 Task: Create a due date automation trigger when advanced on, on the tuesday before a card is due add dates without a start date at 11:00 AM.
Action: Mouse moved to (928, 73)
Screenshot: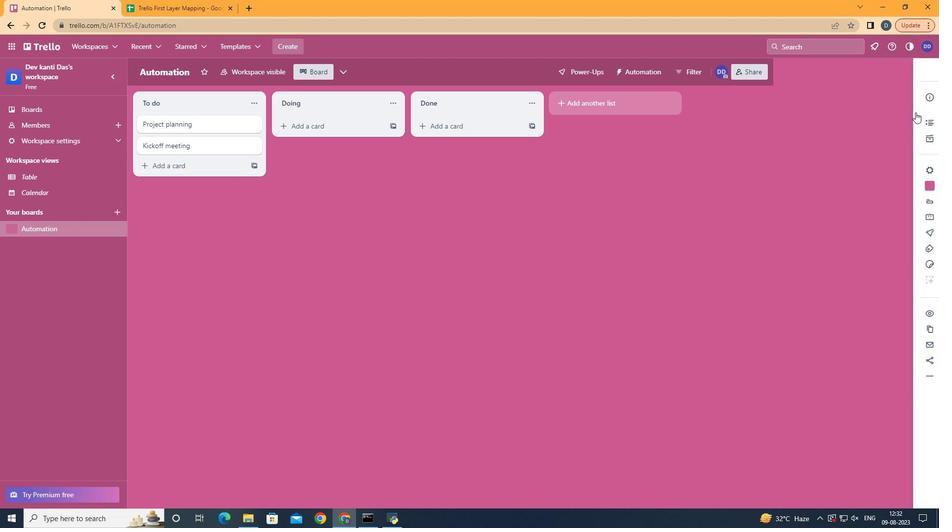
Action: Mouse pressed left at (928, 73)
Screenshot: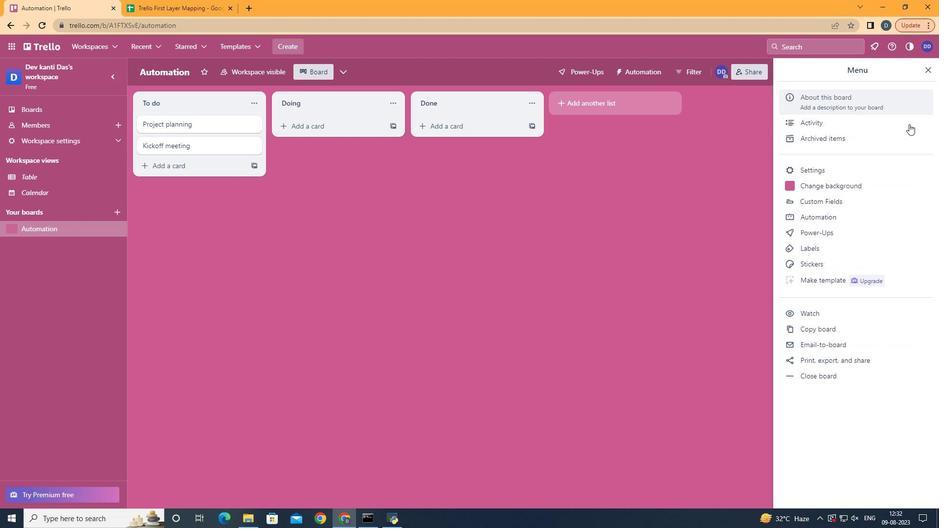 
Action: Mouse moved to (830, 214)
Screenshot: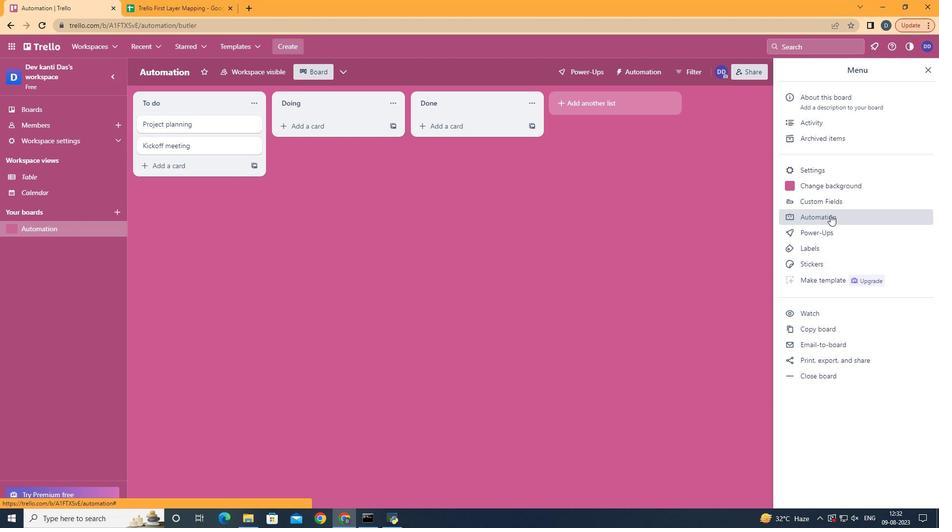 
Action: Mouse pressed left at (830, 214)
Screenshot: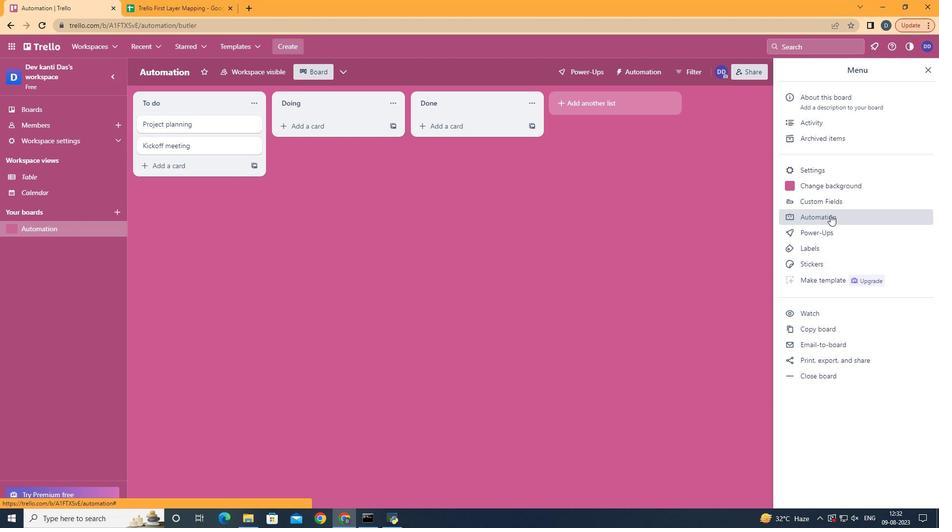 
Action: Mouse moved to (163, 197)
Screenshot: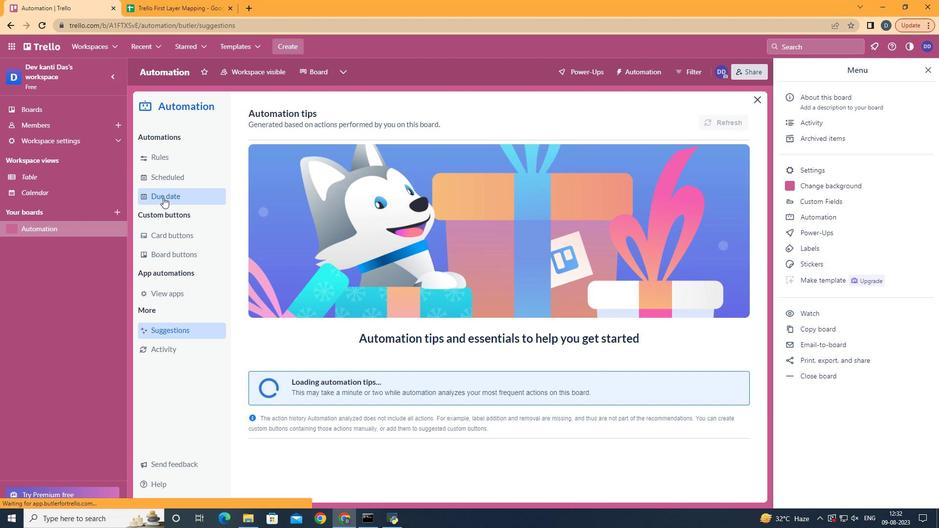 
Action: Mouse pressed left at (163, 197)
Screenshot: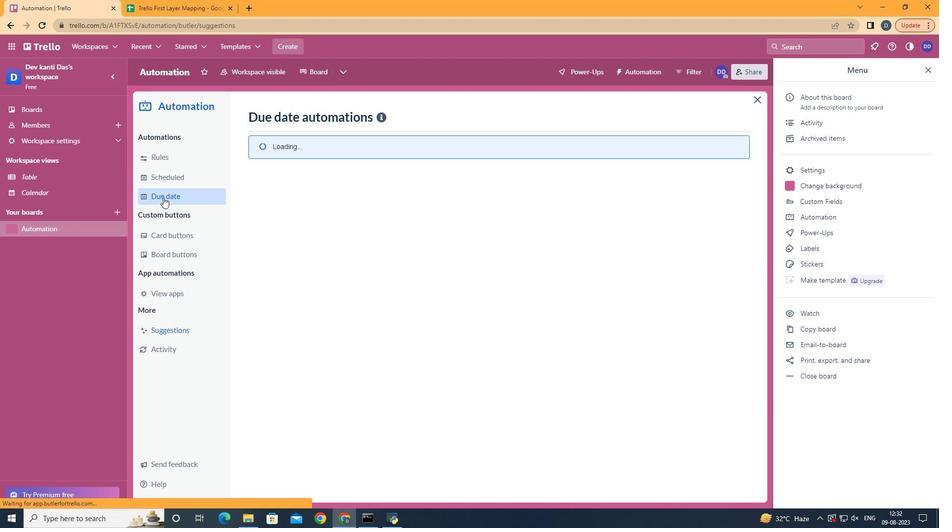
Action: Mouse moved to (689, 119)
Screenshot: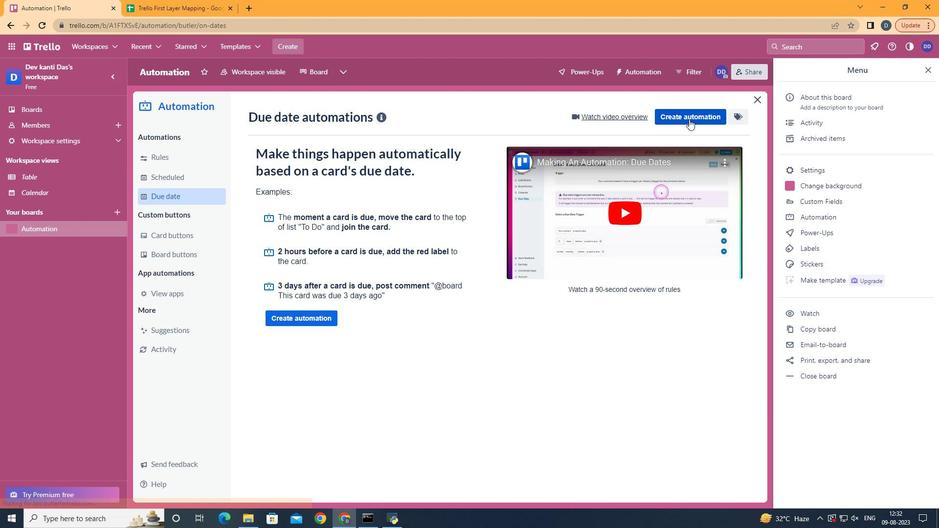 
Action: Mouse pressed left at (689, 119)
Screenshot: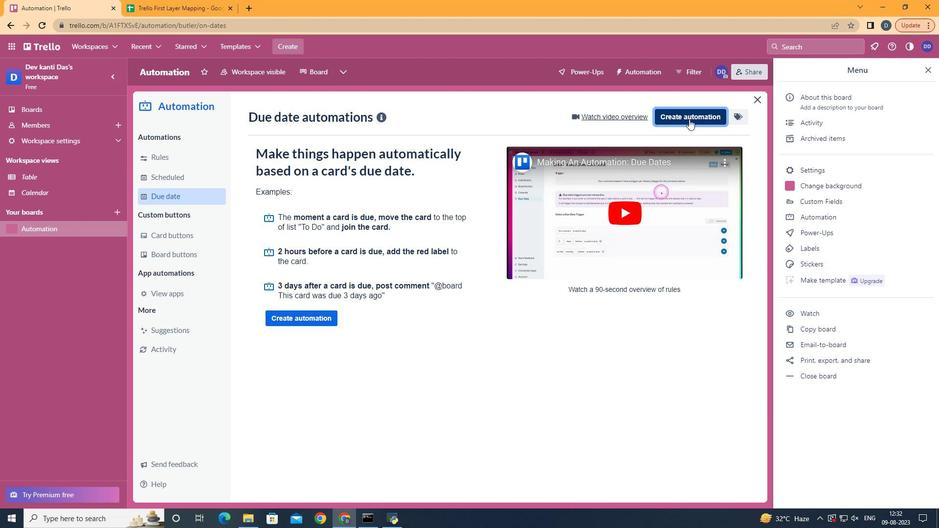 
Action: Mouse moved to (484, 210)
Screenshot: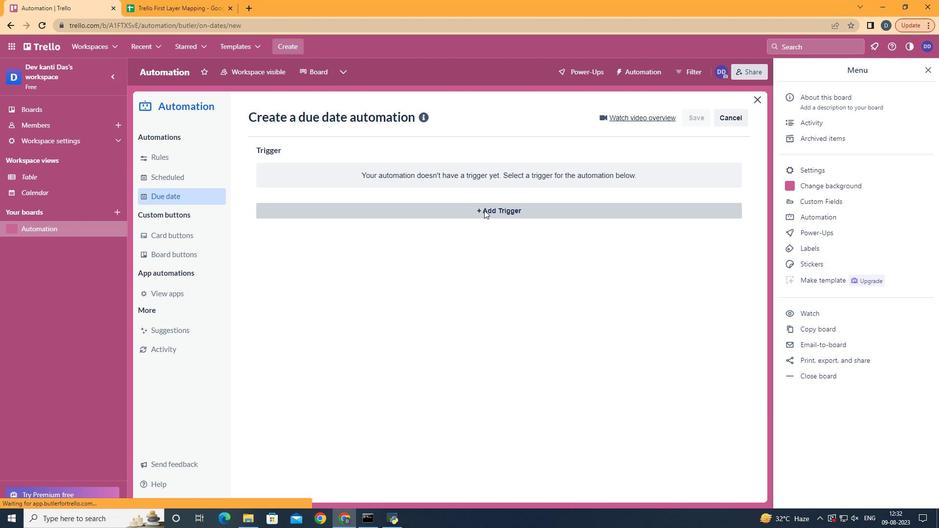 
Action: Mouse pressed left at (484, 210)
Screenshot: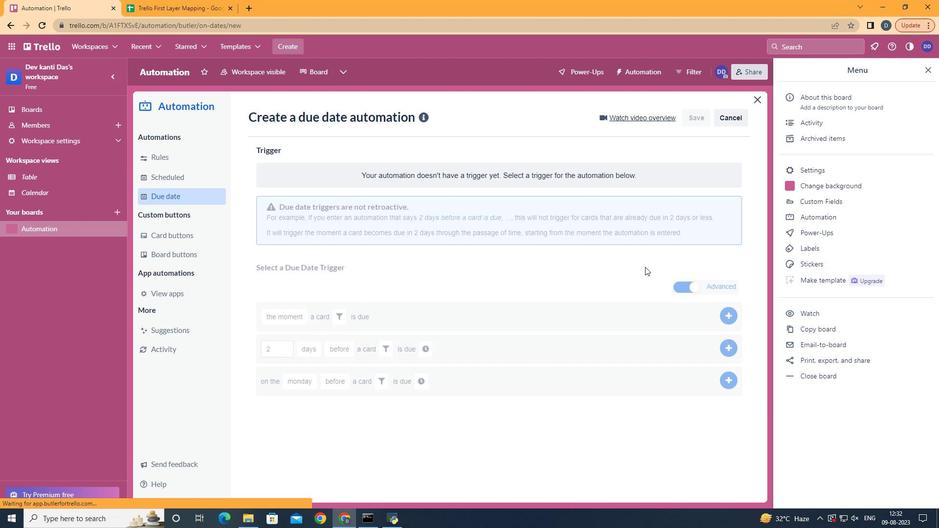 
Action: Mouse moved to (308, 275)
Screenshot: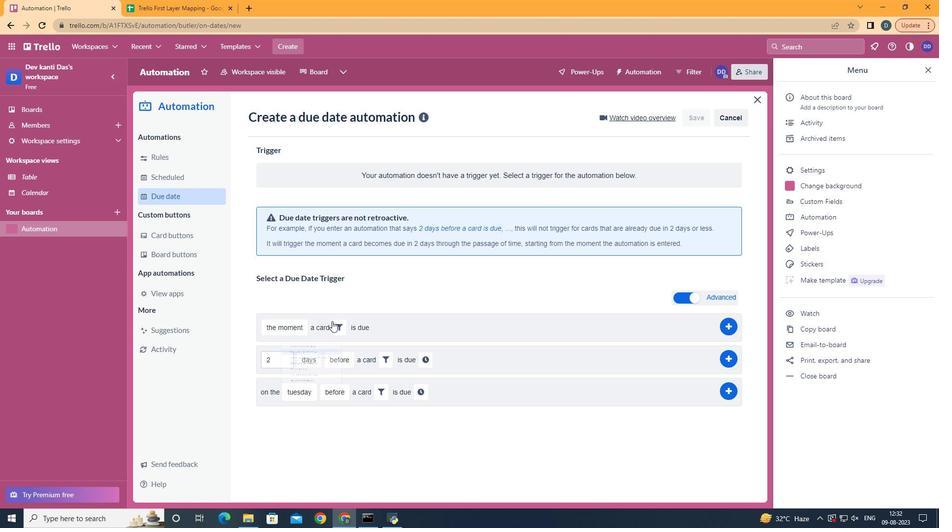 
Action: Mouse pressed left at (308, 275)
Screenshot: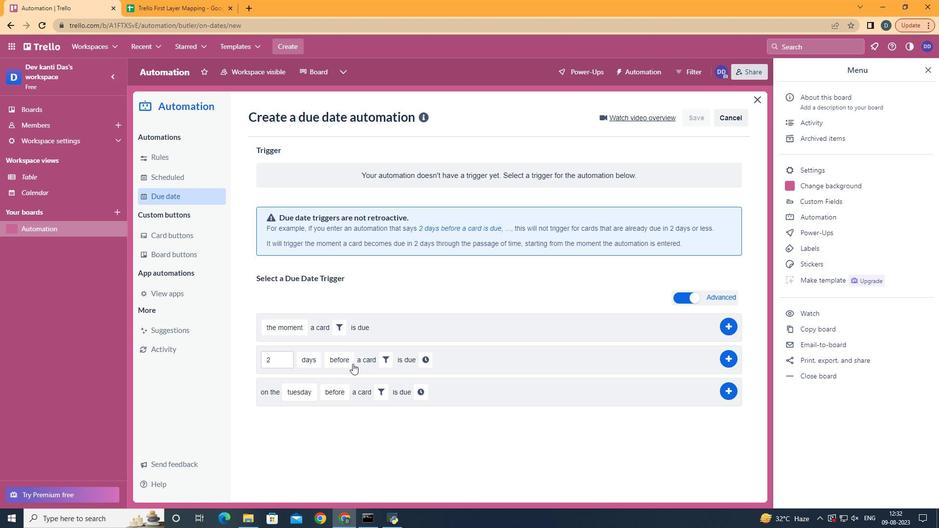 
Action: Mouse moved to (347, 405)
Screenshot: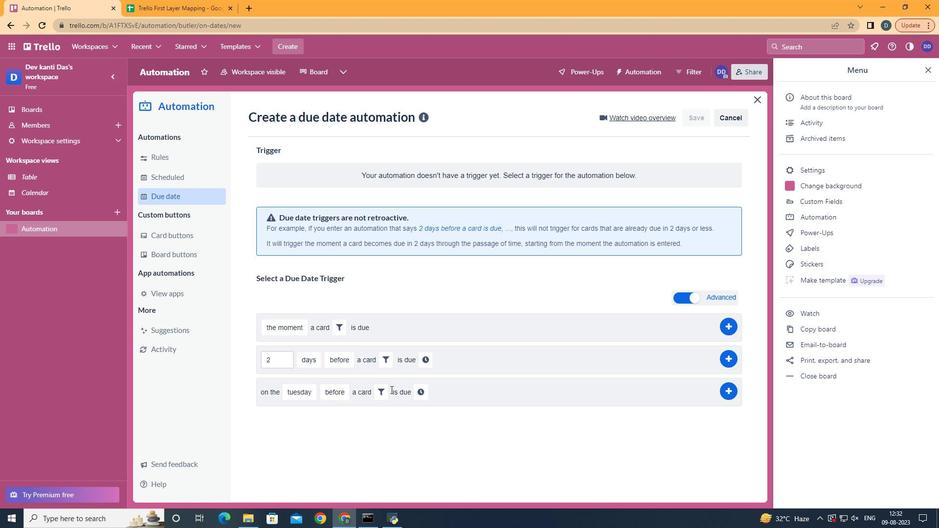 
Action: Mouse pressed left at (346, 405)
Screenshot: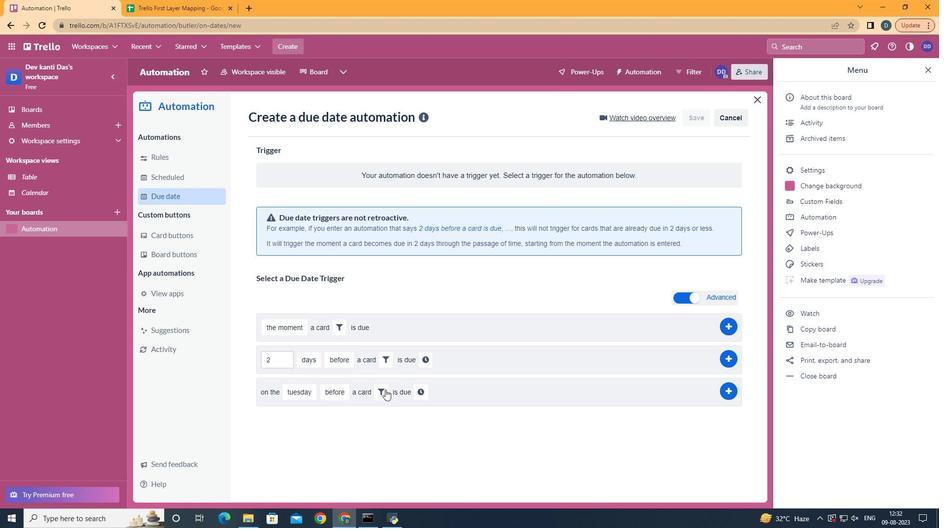 
Action: Mouse moved to (383, 389)
Screenshot: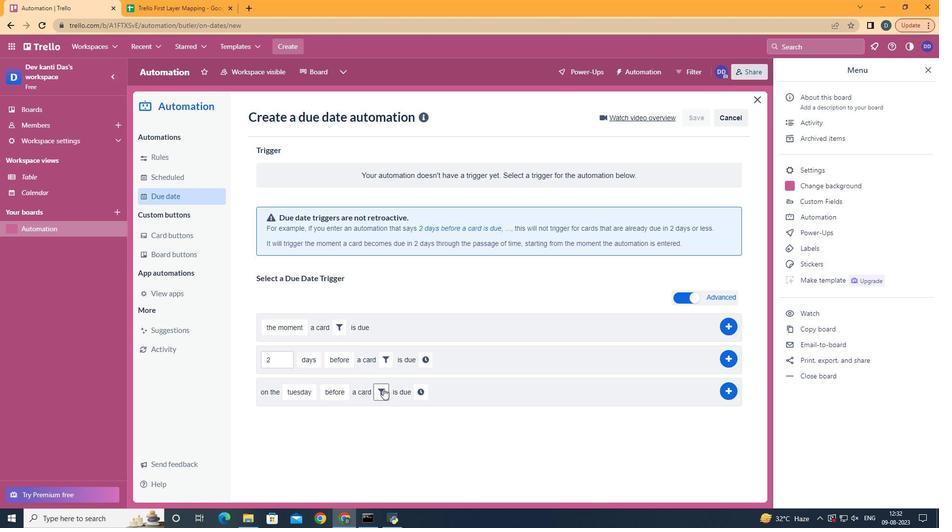 
Action: Mouse pressed left at (383, 389)
Screenshot: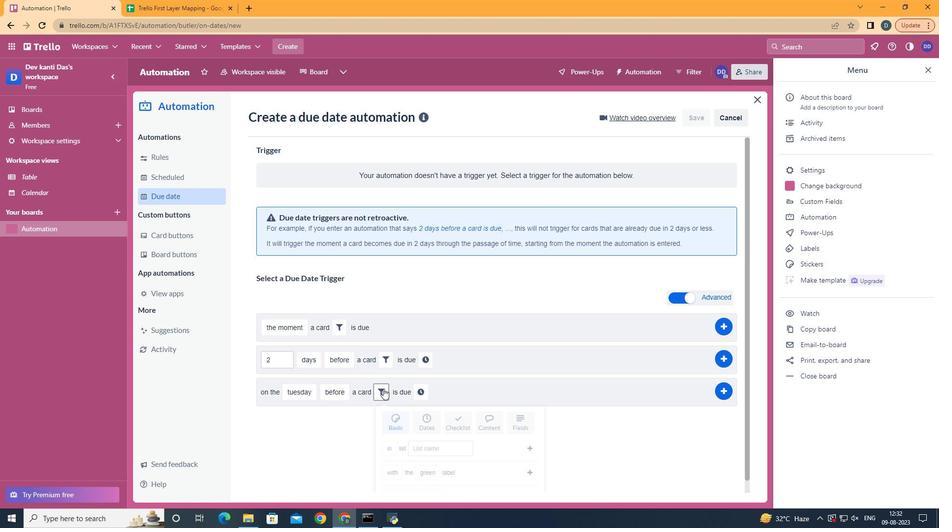 
Action: Mouse moved to (430, 426)
Screenshot: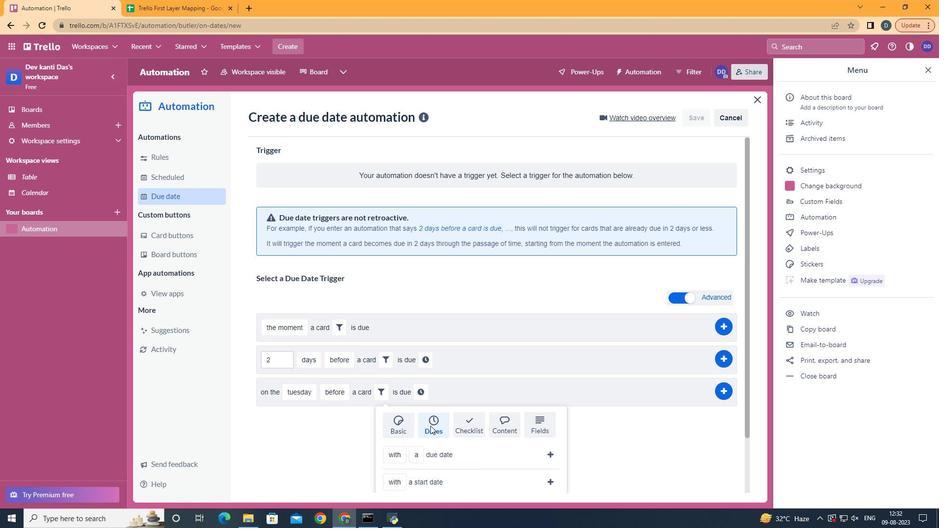 
Action: Mouse pressed left at (430, 426)
Screenshot: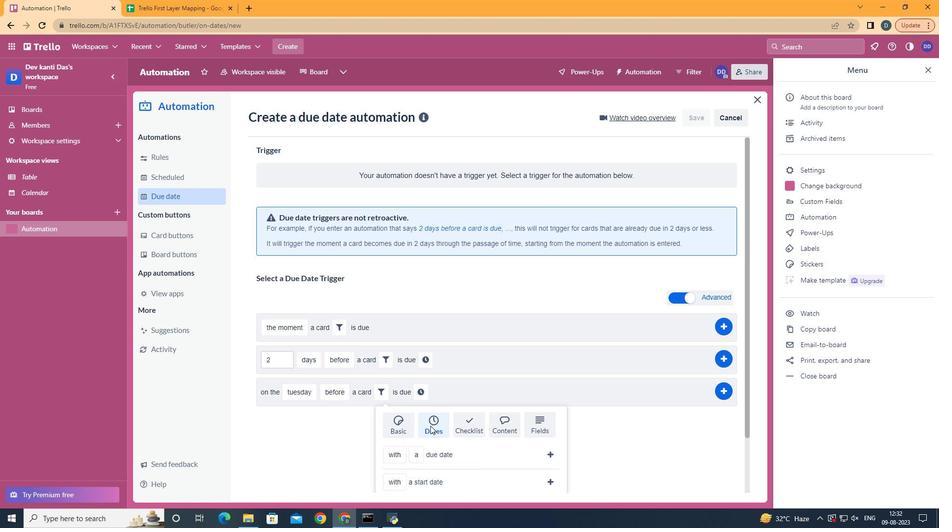 
Action: Mouse moved to (430, 428)
Screenshot: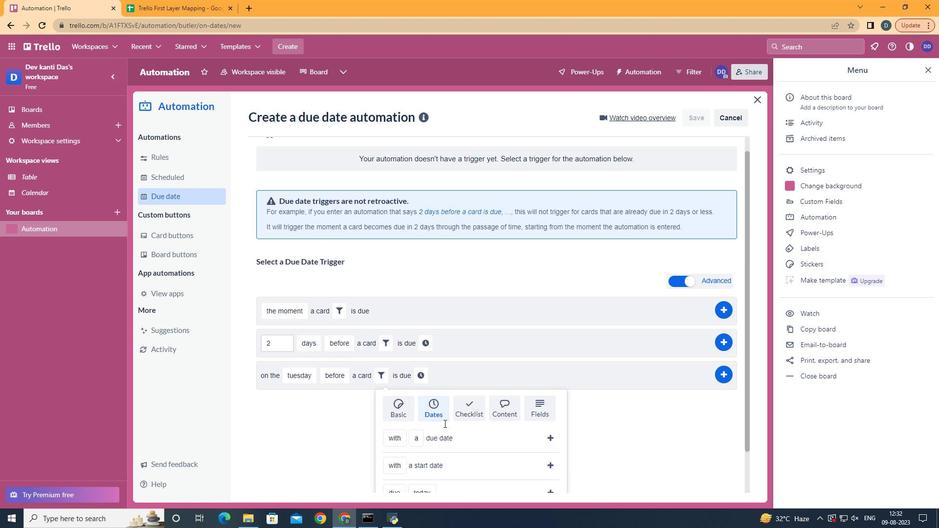 
Action: Mouse scrolled (430, 427) with delta (0, 0)
Screenshot: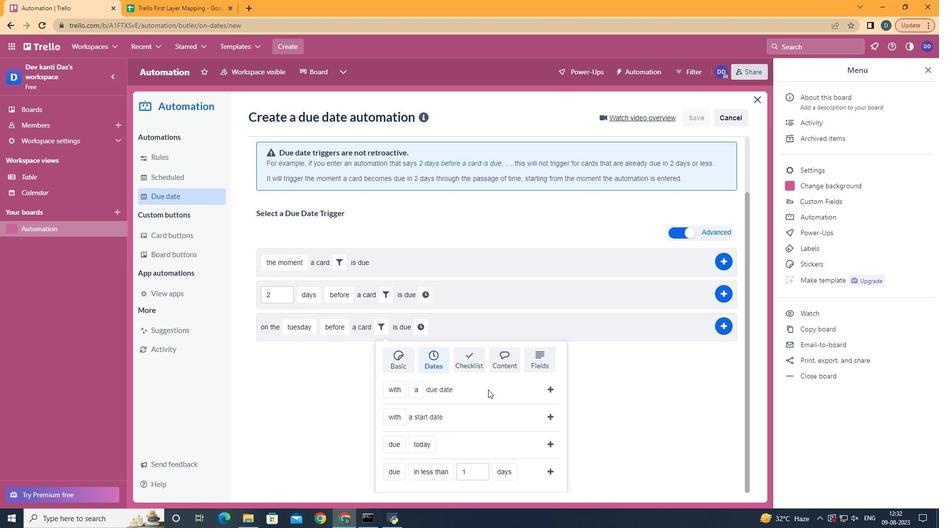 
Action: Mouse scrolled (430, 427) with delta (0, 0)
Screenshot: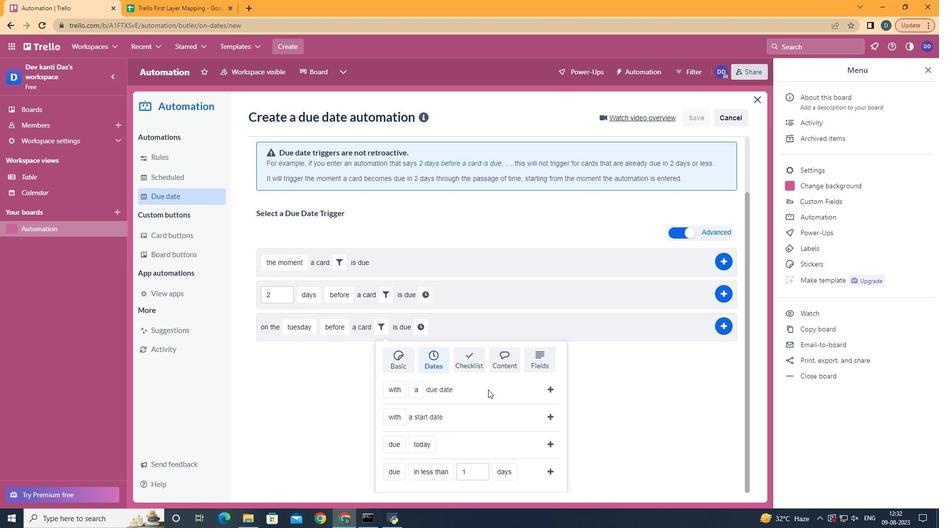 
Action: Mouse scrolled (430, 427) with delta (0, 0)
Screenshot: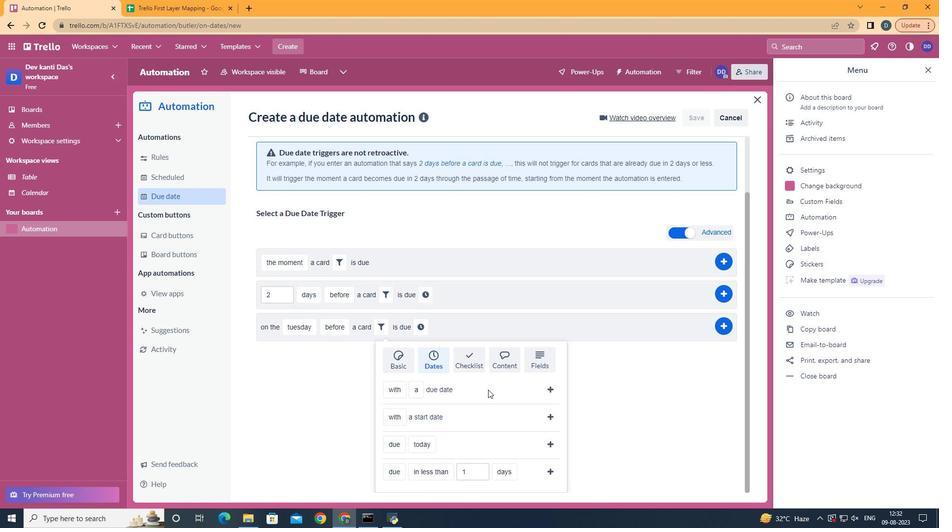 
Action: Mouse moved to (404, 453)
Screenshot: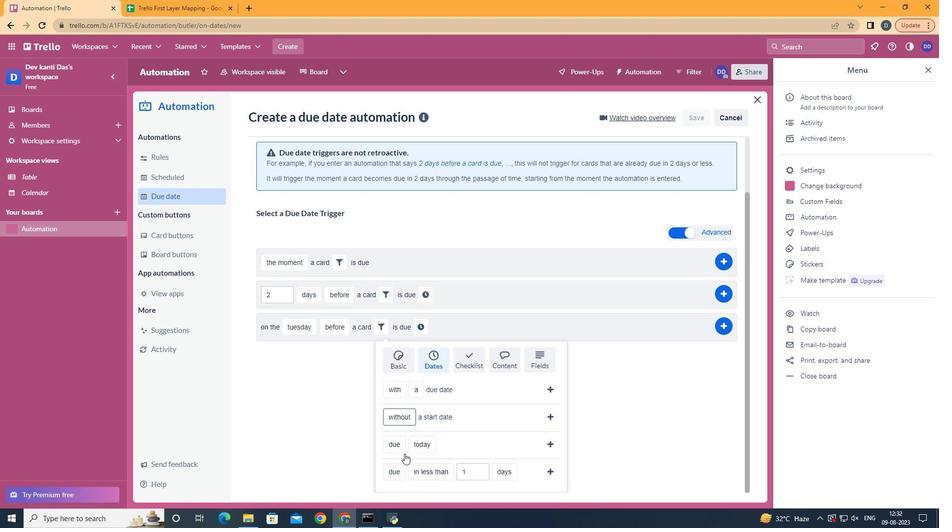 
Action: Mouse pressed left at (404, 453)
Screenshot: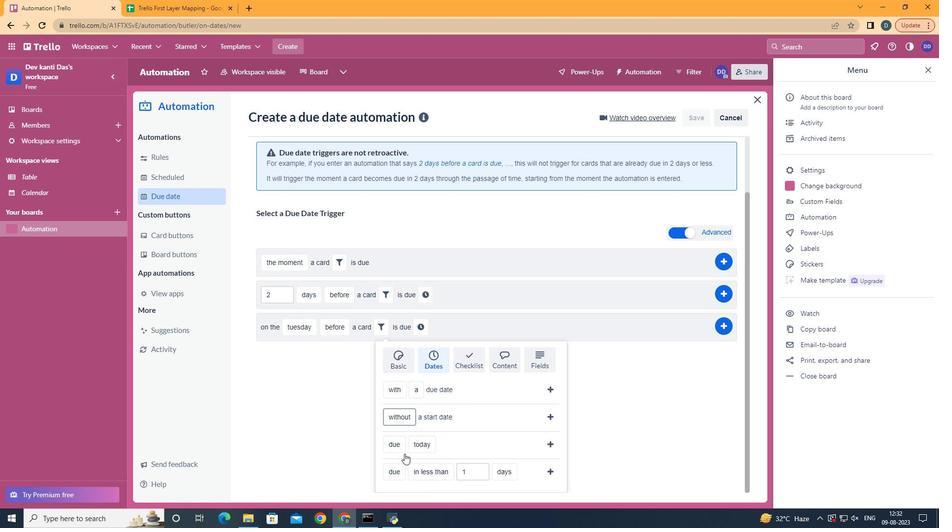 
Action: Mouse moved to (550, 414)
Screenshot: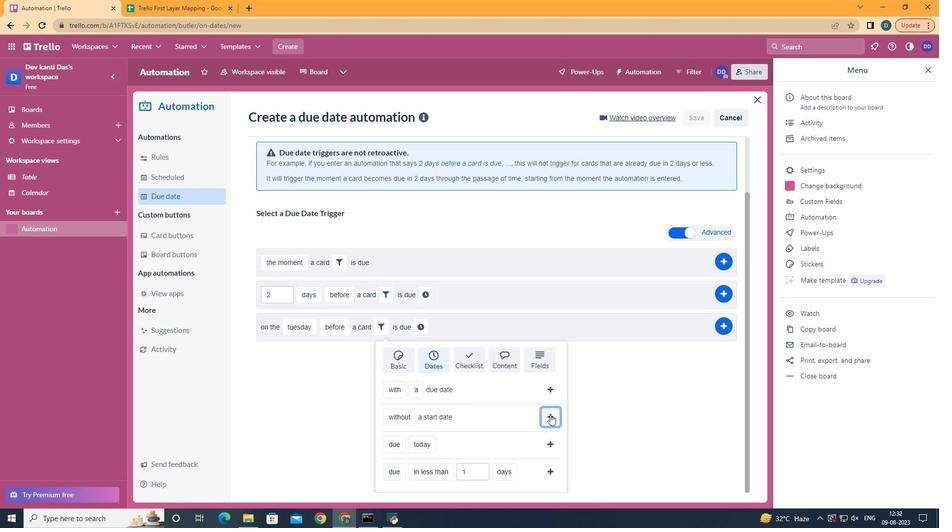 
Action: Mouse pressed left at (550, 414)
Screenshot: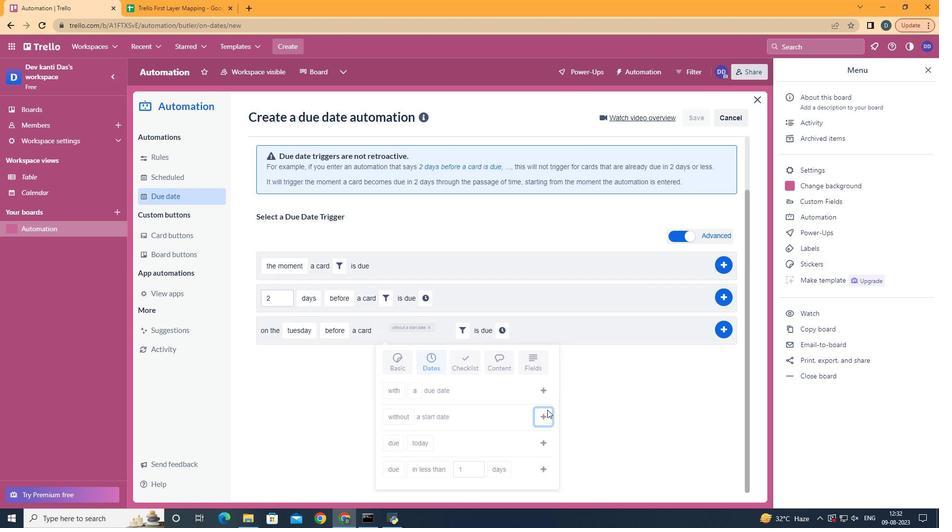 
Action: Mouse moved to (501, 386)
Screenshot: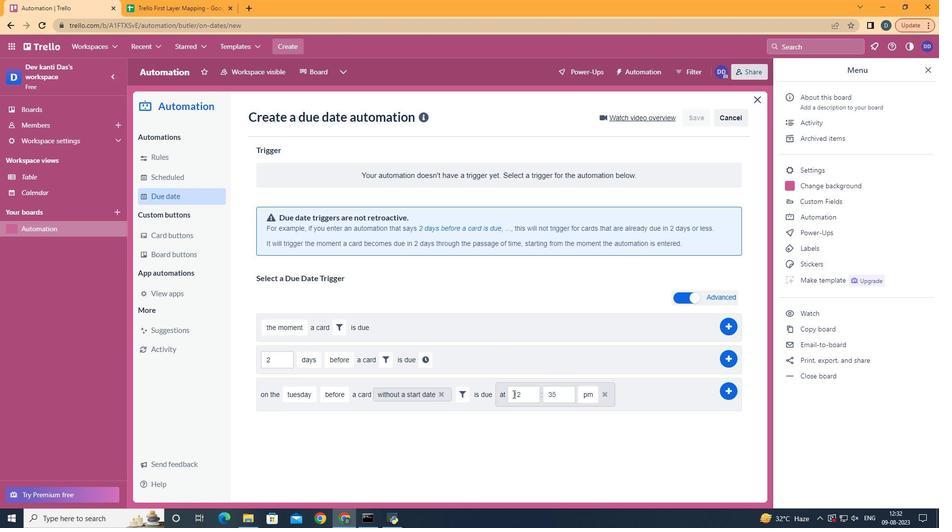 
Action: Mouse pressed left at (501, 386)
Screenshot: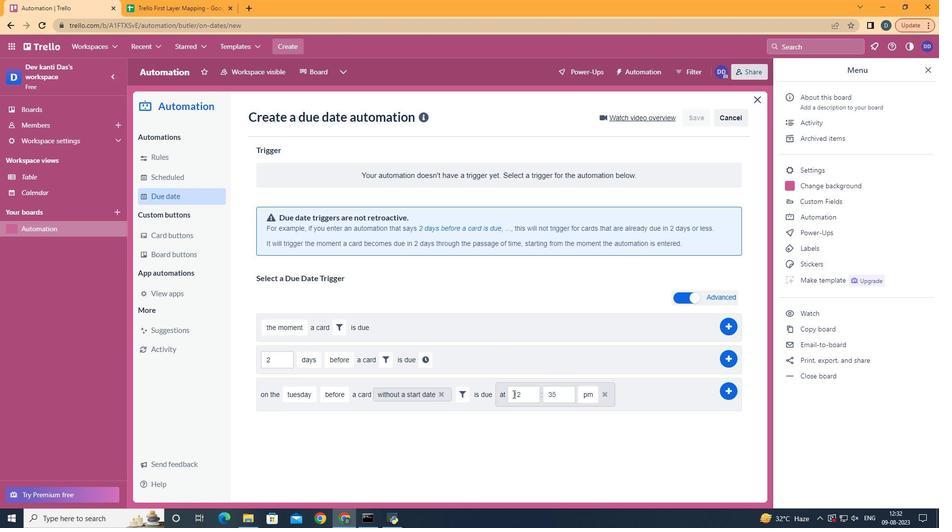 
Action: Mouse moved to (530, 395)
Screenshot: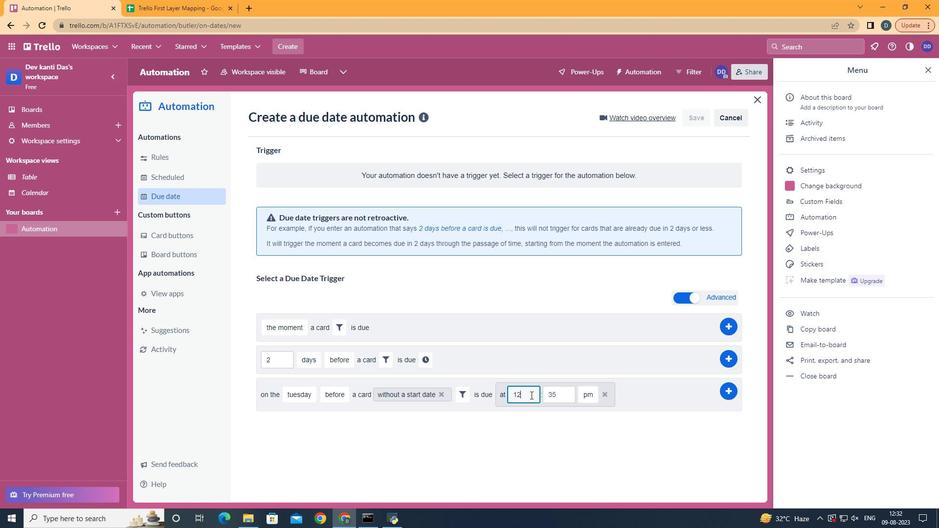 
Action: Mouse pressed left at (530, 395)
Screenshot: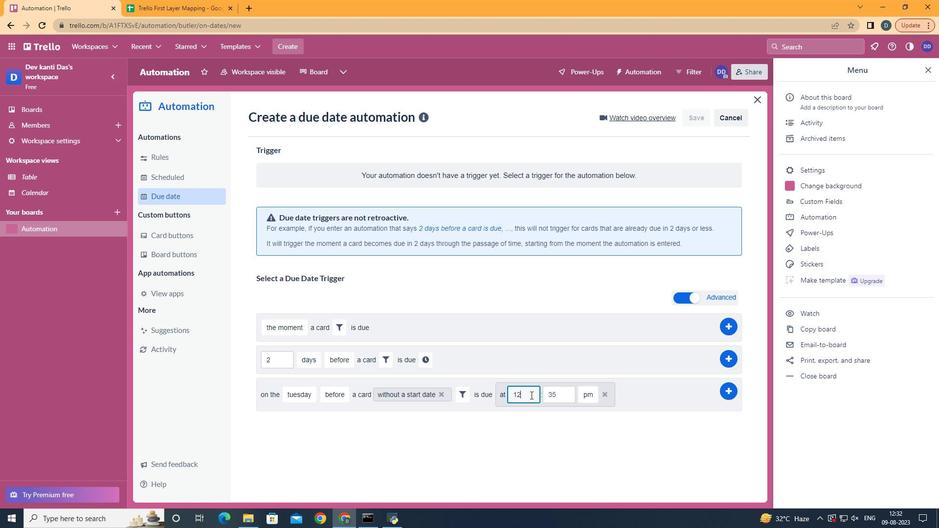 
Action: Key pressed <Key.backspace>1
Screenshot: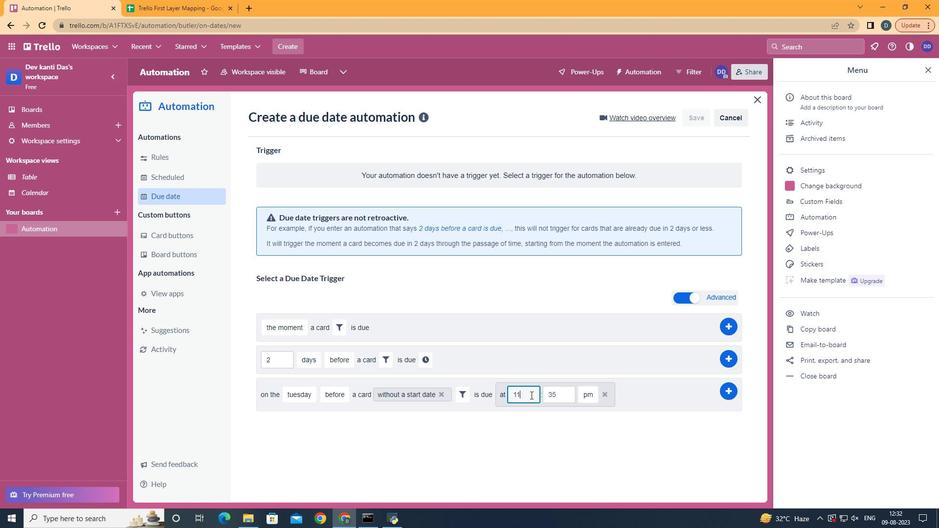
Action: Mouse moved to (560, 397)
Screenshot: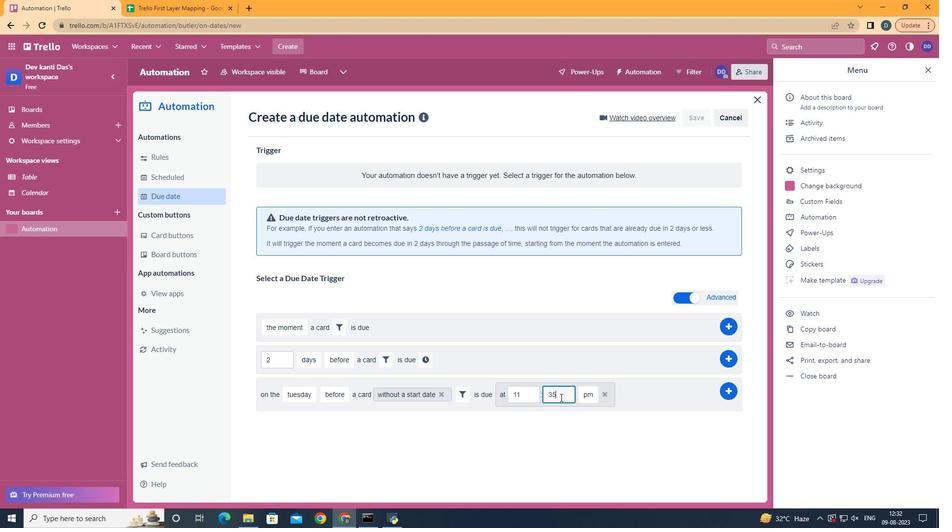 
Action: Mouse pressed left at (560, 397)
Screenshot: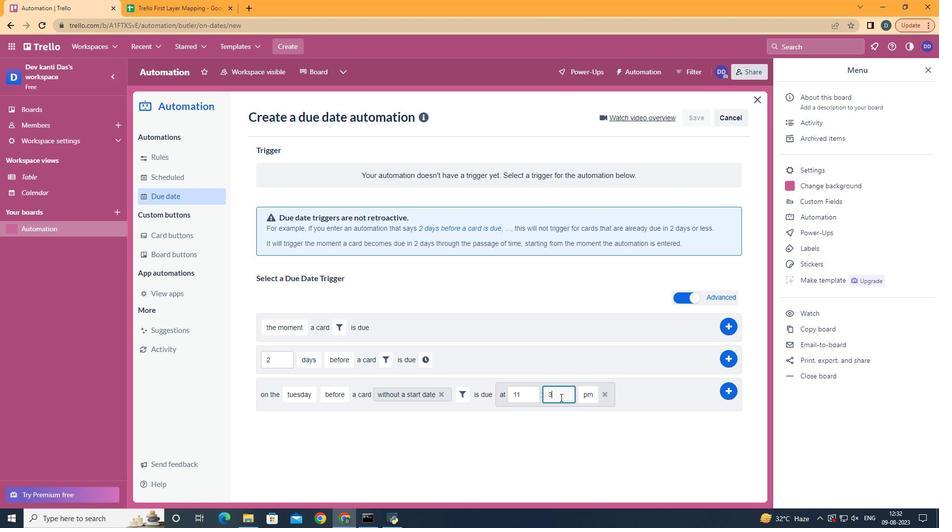 
Action: Key pressed <Key.backspace><Key.backspace>00
Screenshot: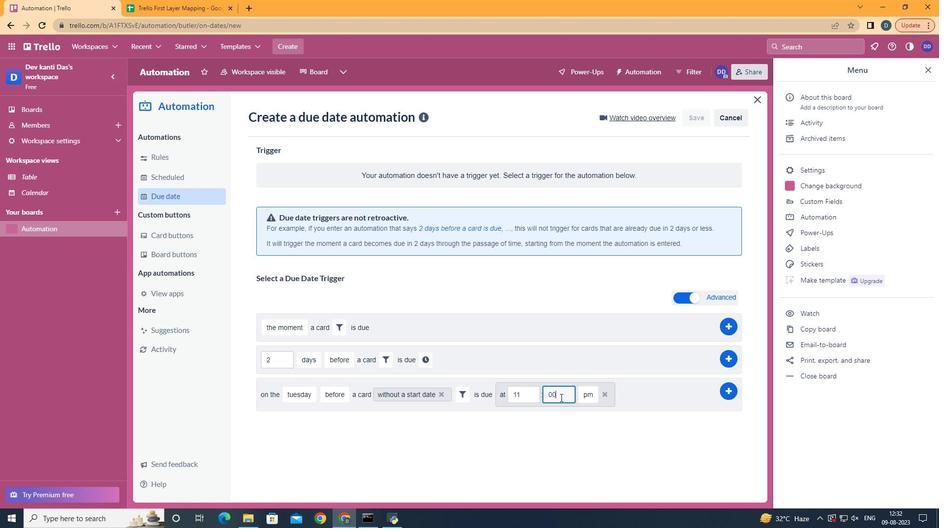 
Action: Mouse moved to (594, 412)
Screenshot: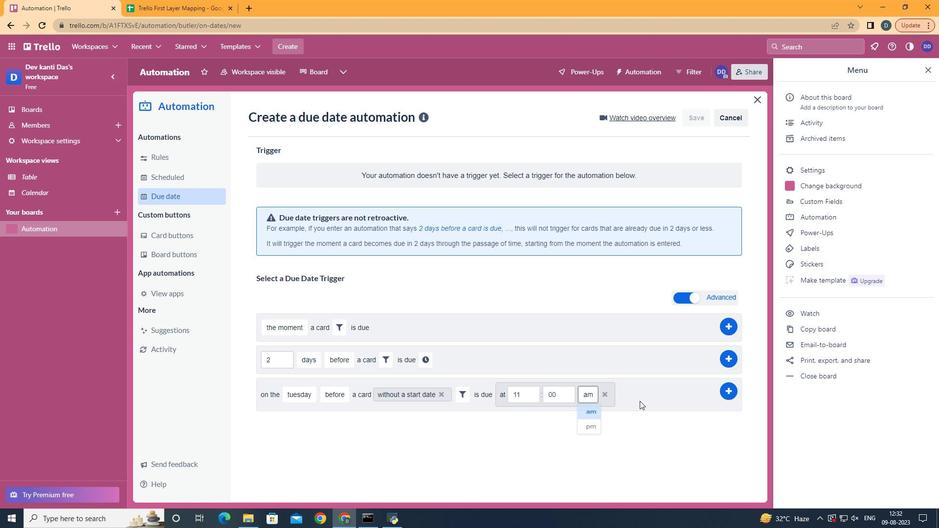 
Action: Mouse pressed left at (594, 412)
Screenshot: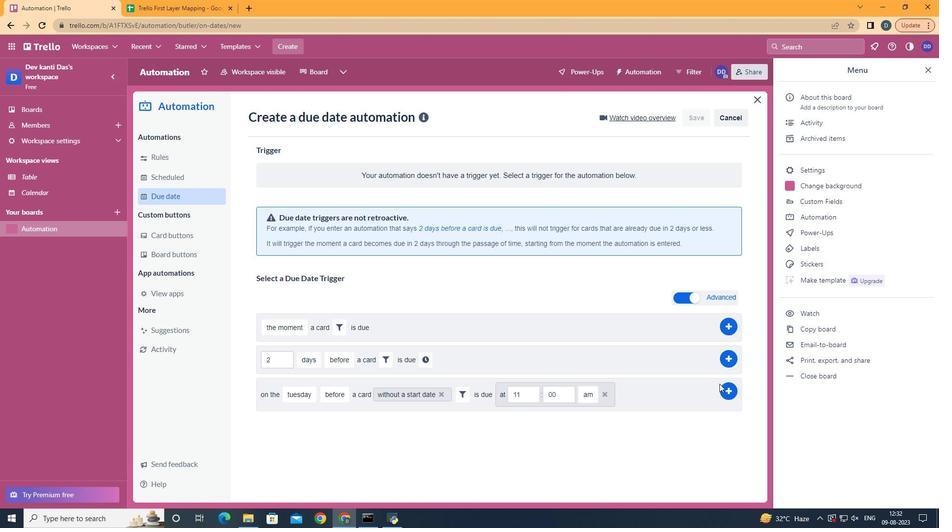 
Action: Mouse moved to (725, 388)
Screenshot: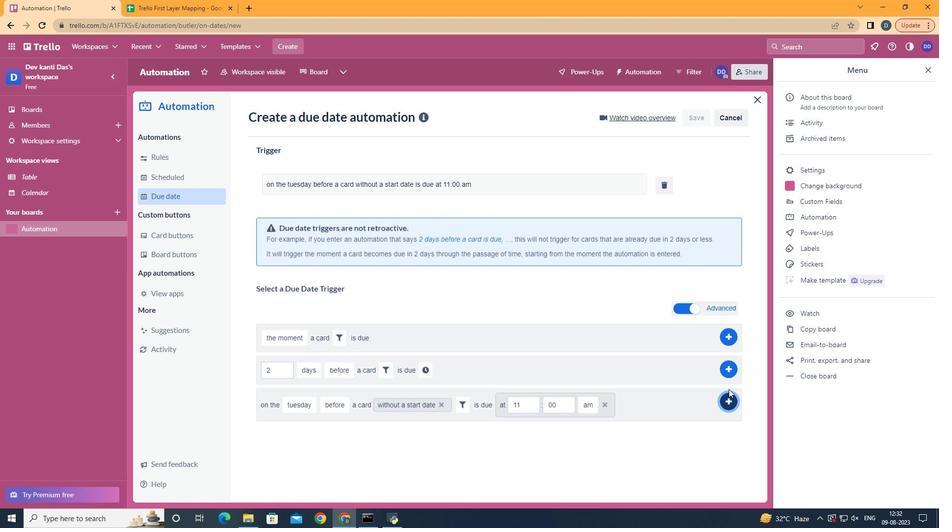 
Action: Mouse pressed left at (725, 388)
Screenshot: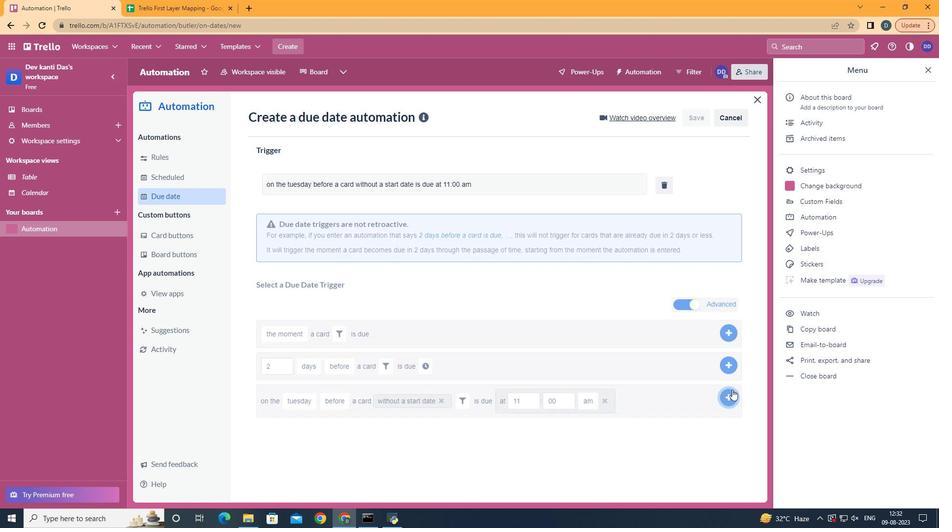
Action: Mouse moved to (510, 217)
Screenshot: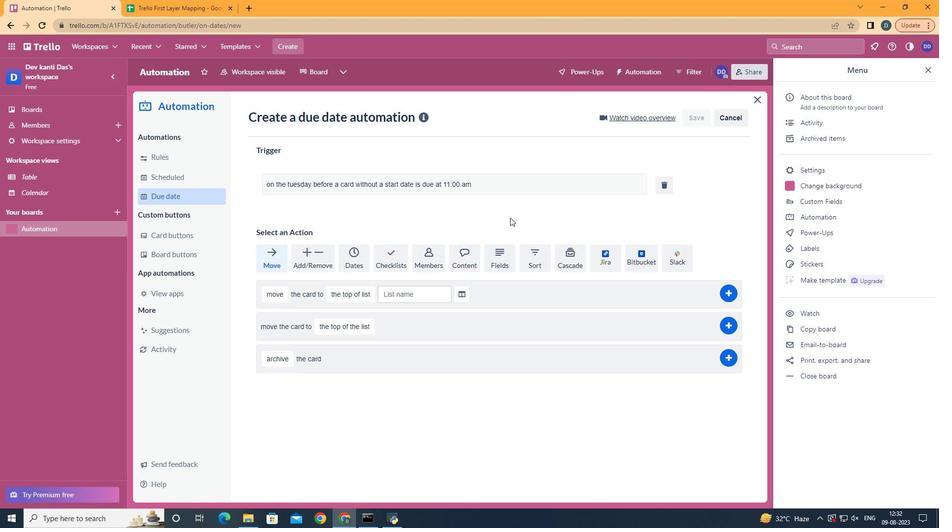 
